 Task: Add Nordic Naturals Mini Ultimate Omega to the cart.
Action: Mouse moved to (268, 135)
Screenshot: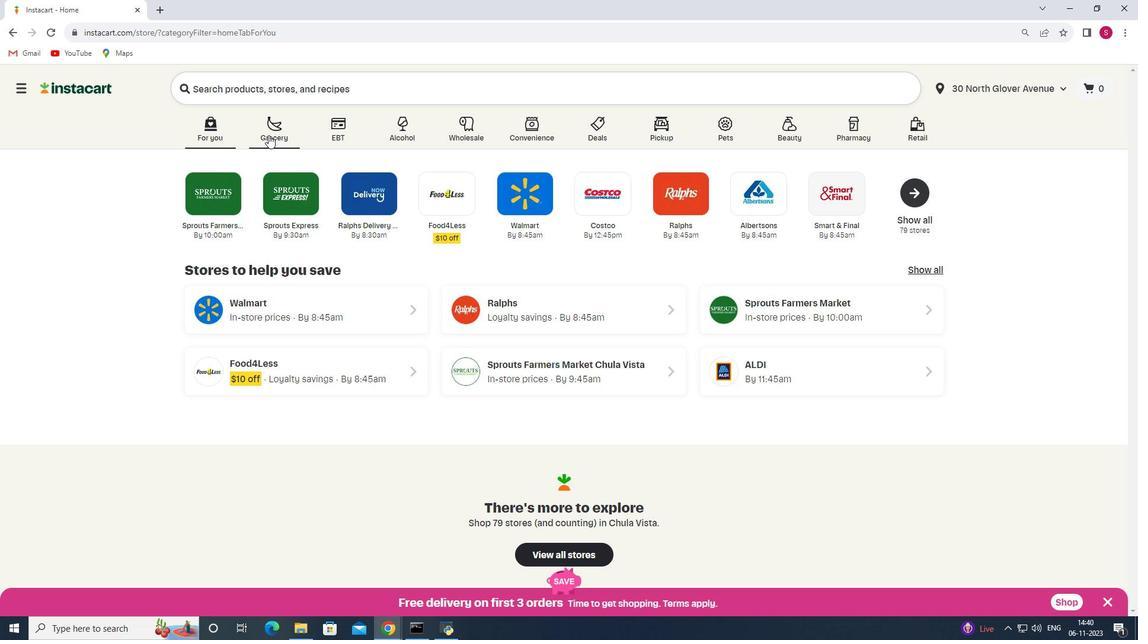 
Action: Mouse pressed left at (268, 135)
Screenshot: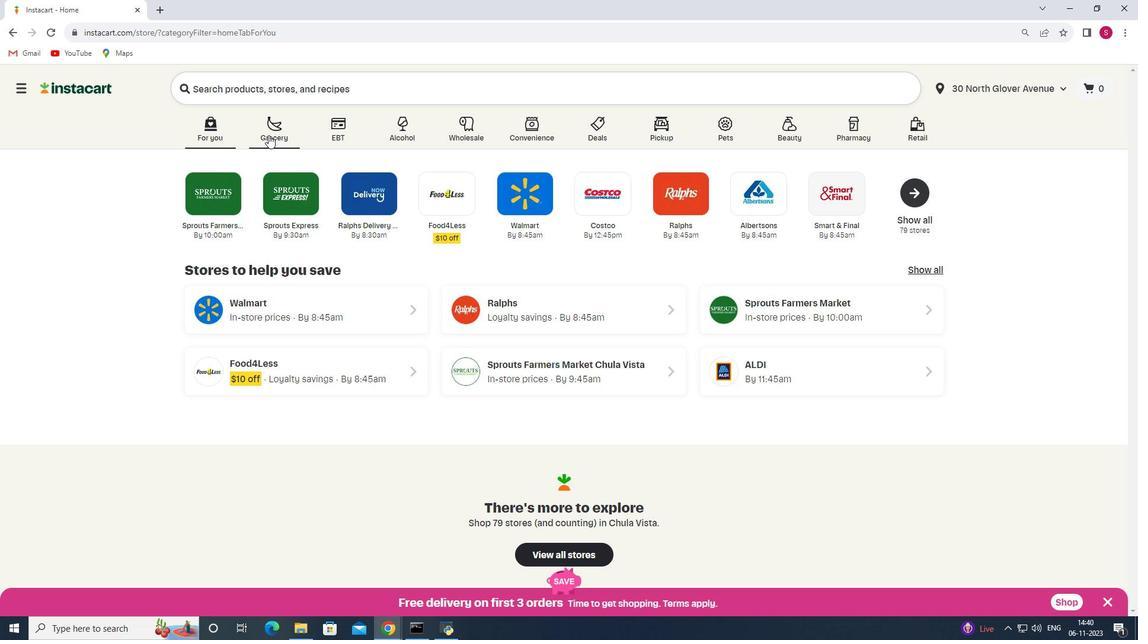 
Action: Mouse moved to (276, 329)
Screenshot: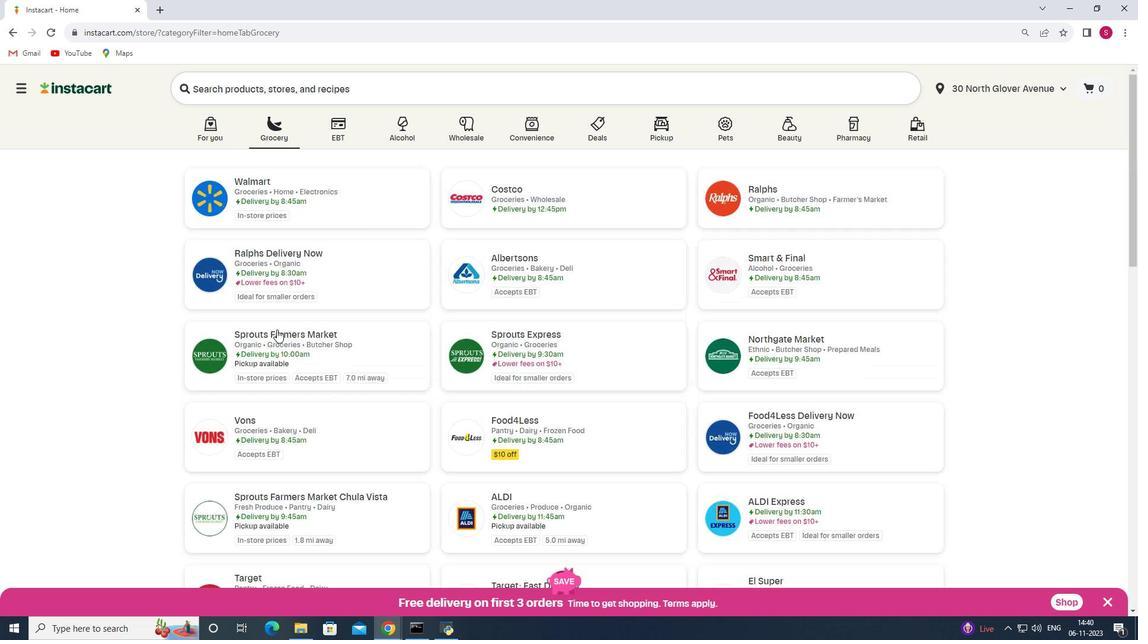 
Action: Mouse pressed left at (276, 329)
Screenshot: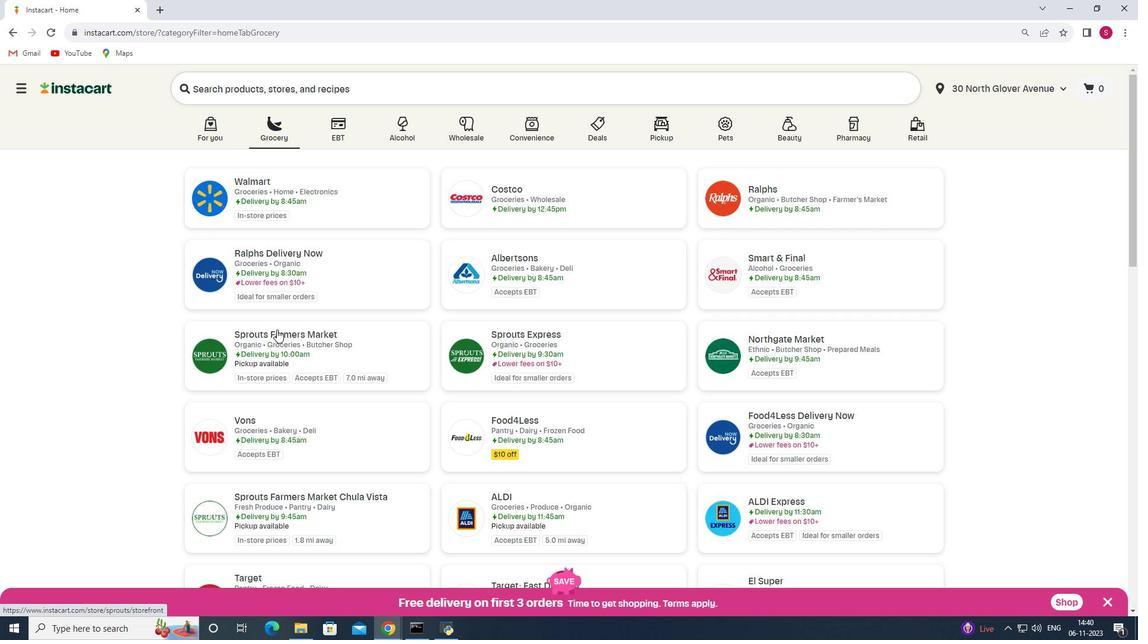
Action: Mouse moved to (5, 456)
Screenshot: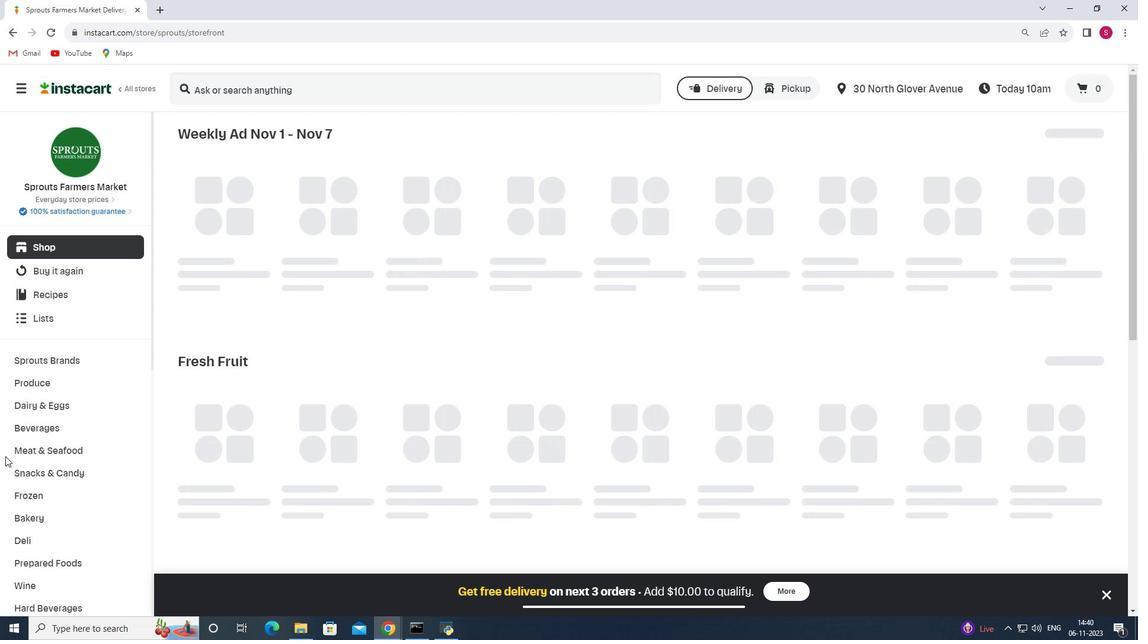 
Action: Mouse scrolled (5, 455) with delta (0, 0)
Screenshot: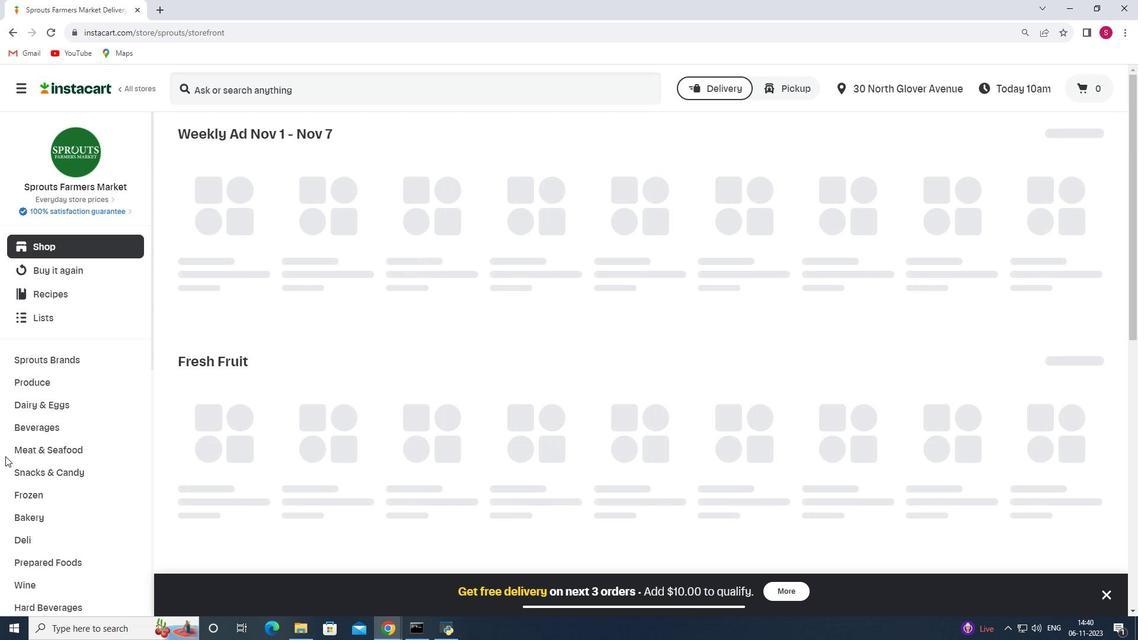 
Action: Mouse scrolled (5, 455) with delta (0, 0)
Screenshot: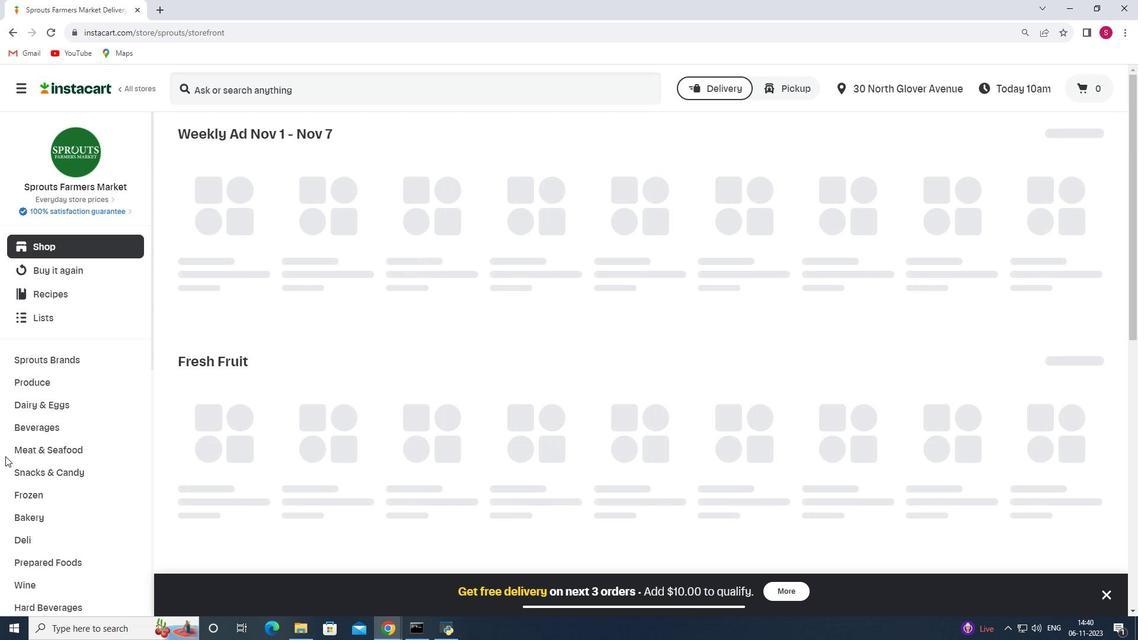 
Action: Mouse scrolled (5, 455) with delta (0, 0)
Screenshot: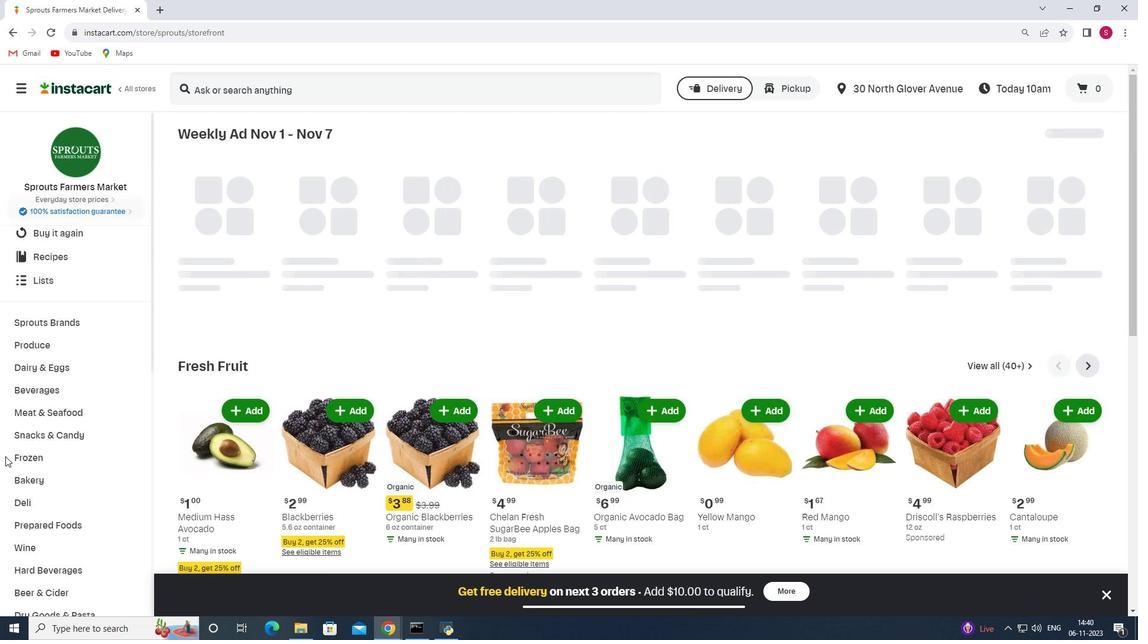 
Action: Mouse moved to (46, 445)
Screenshot: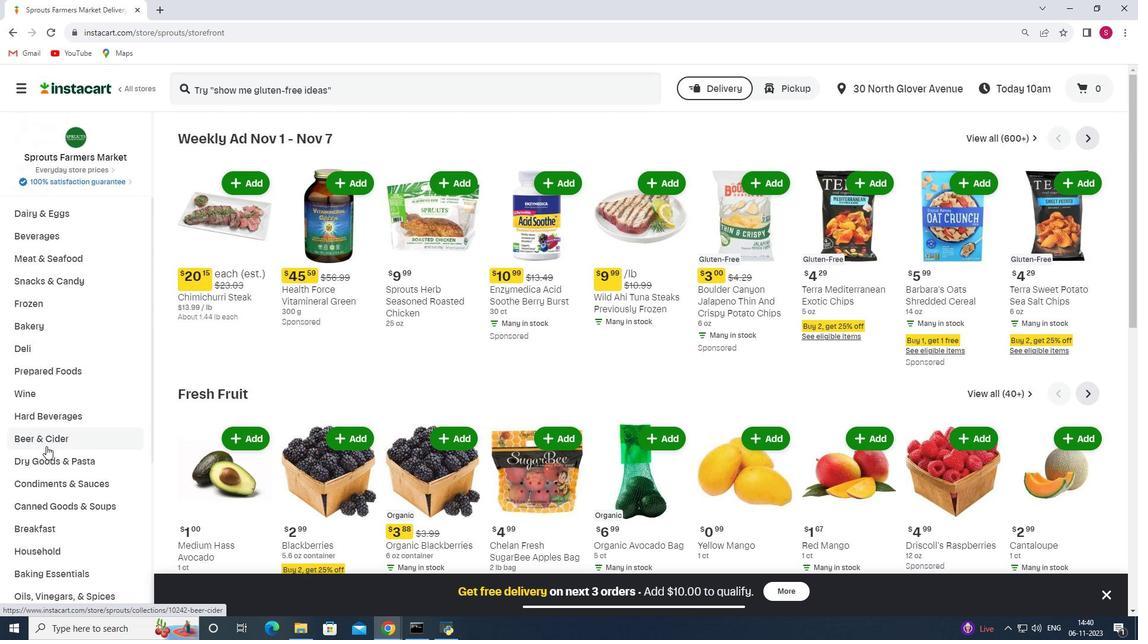 
Action: Mouse scrolled (46, 444) with delta (0, 0)
Screenshot: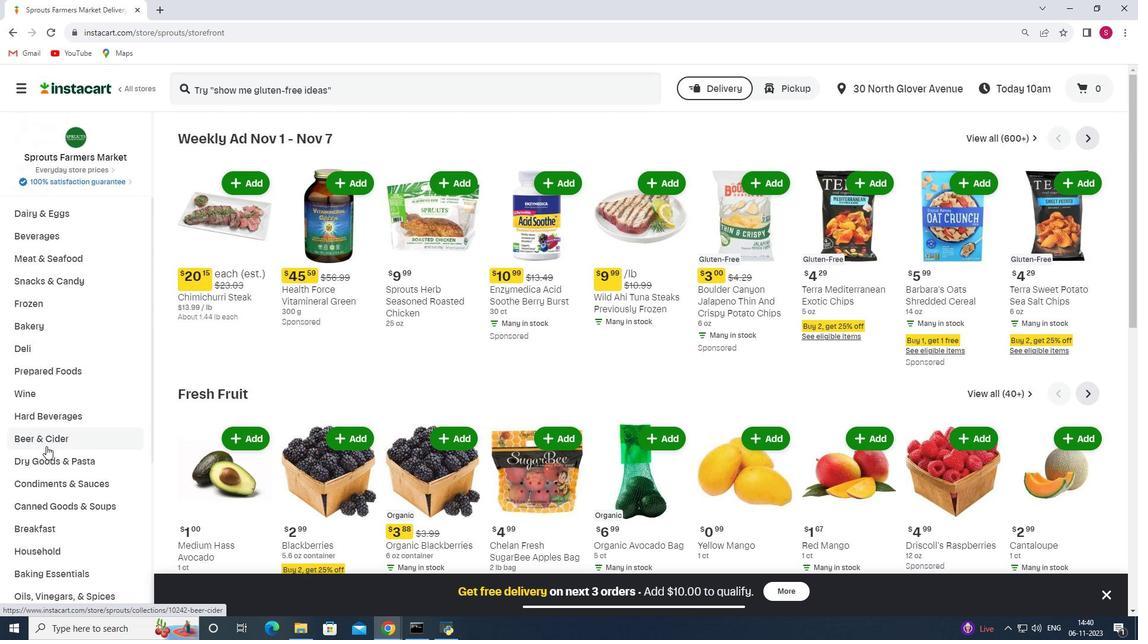 
Action: Mouse moved to (46, 446)
Screenshot: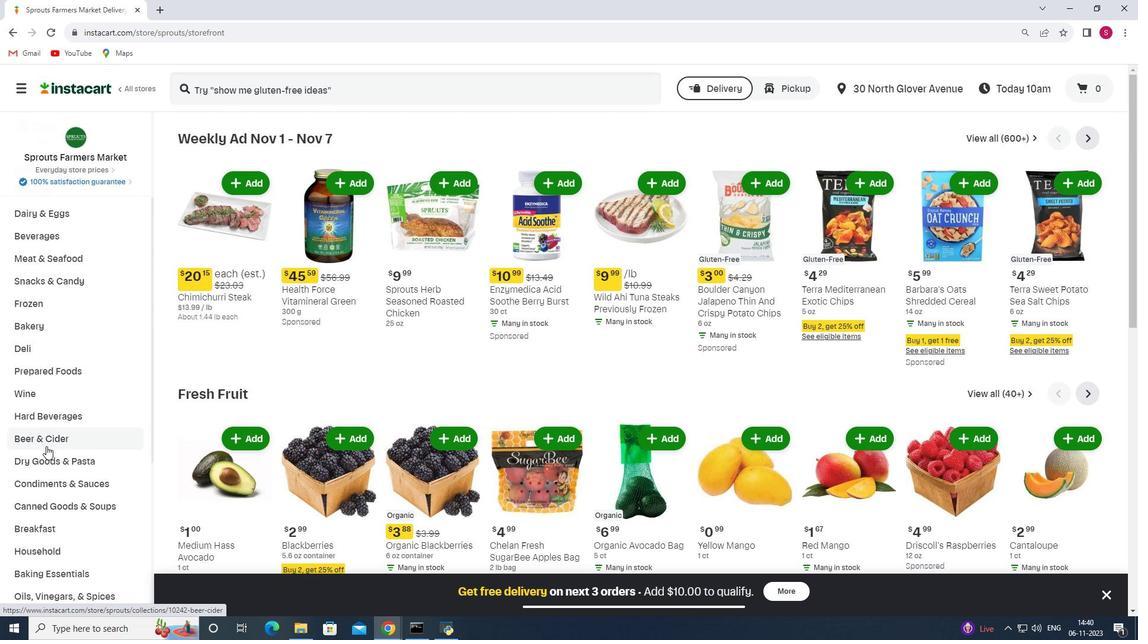 
Action: Mouse scrolled (46, 445) with delta (0, 0)
Screenshot: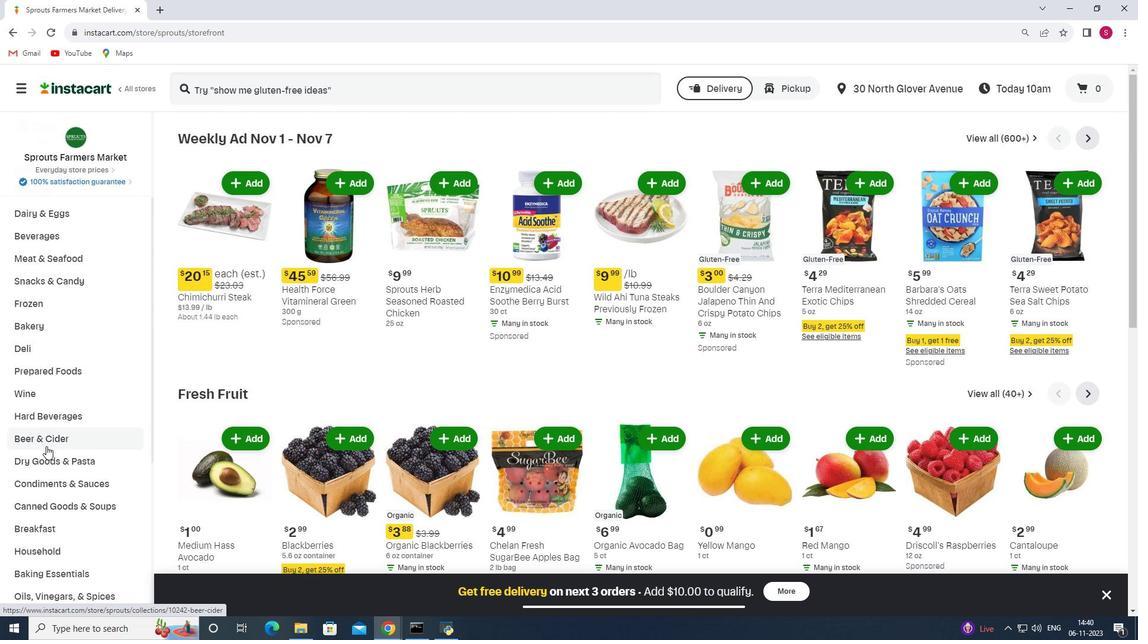 
Action: Mouse moved to (55, 513)
Screenshot: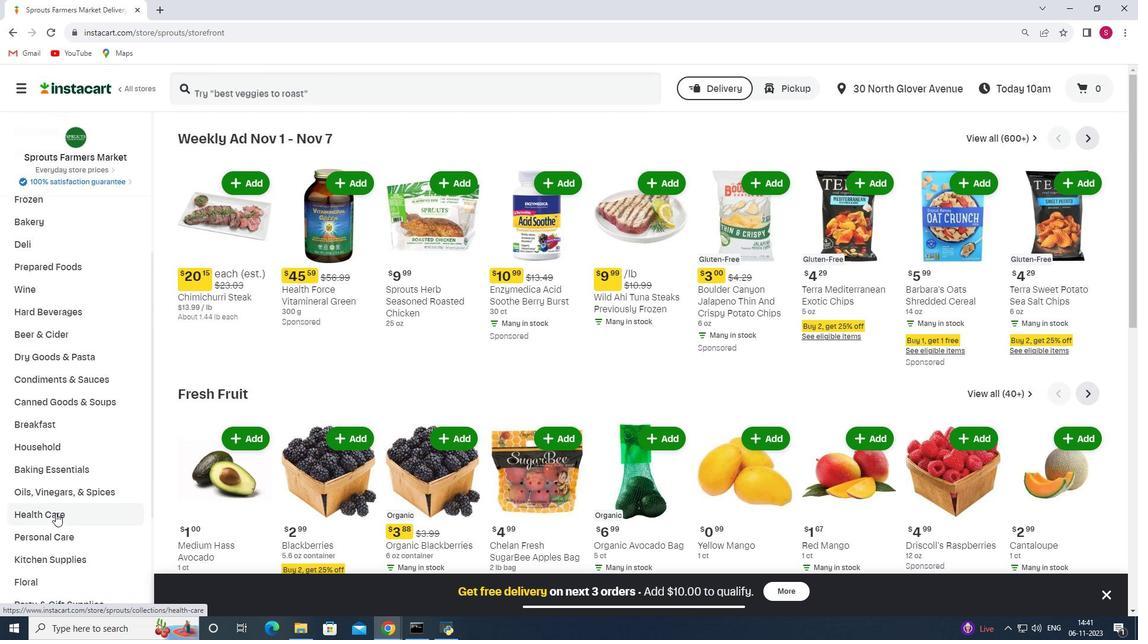 
Action: Mouse pressed left at (55, 513)
Screenshot: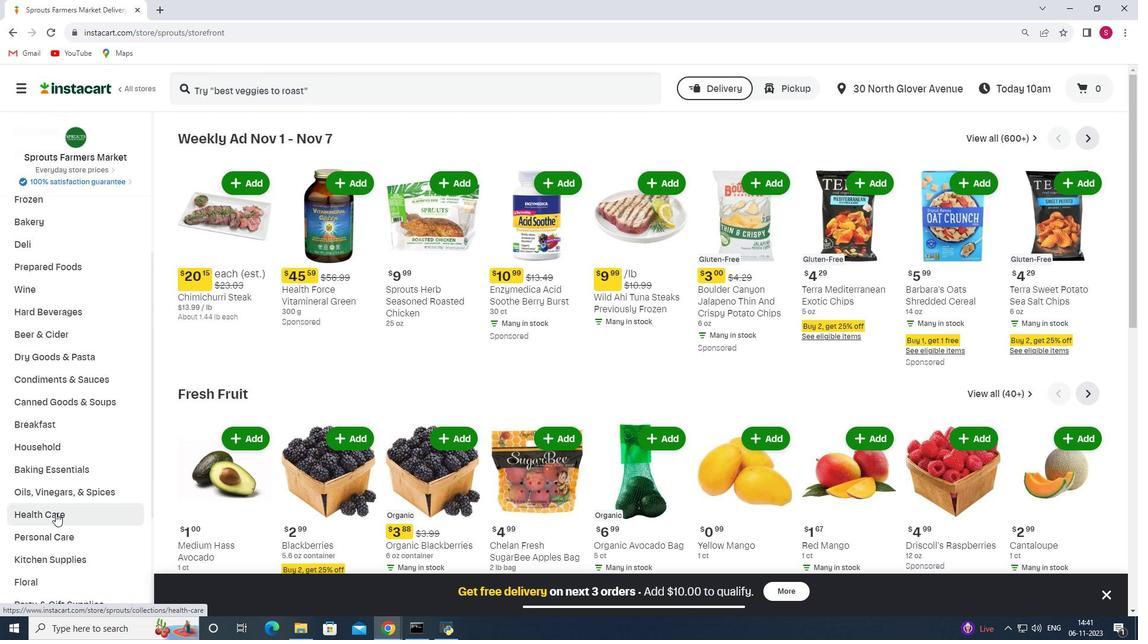 
Action: Mouse moved to (191, 459)
Screenshot: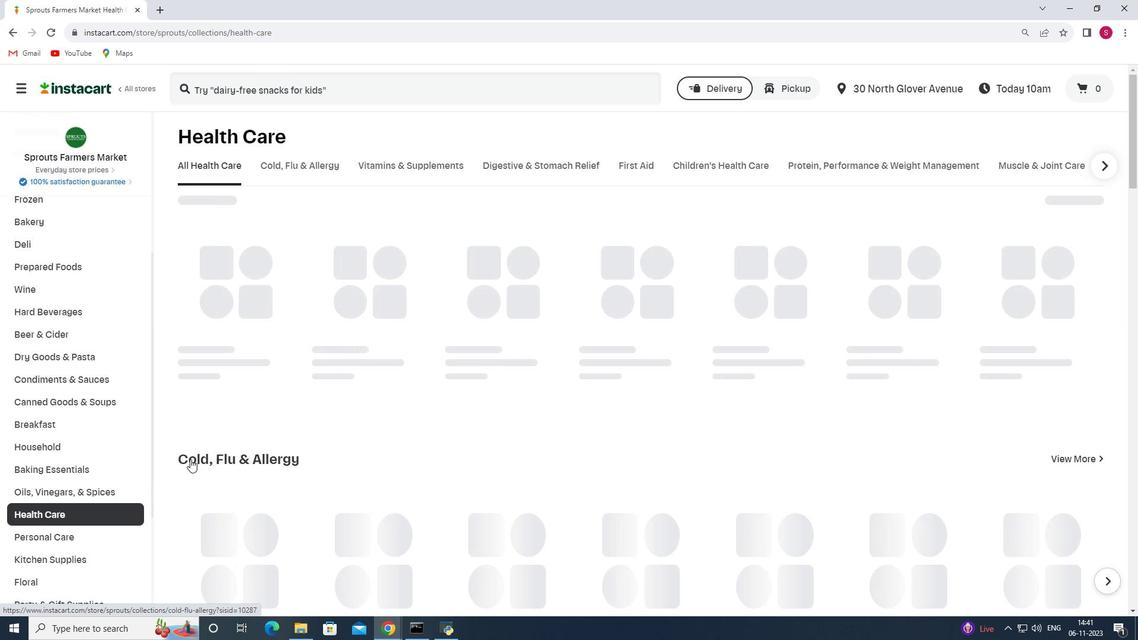 
Action: Mouse scrolled (191, 459) with delta (0, 0)
Screenshot: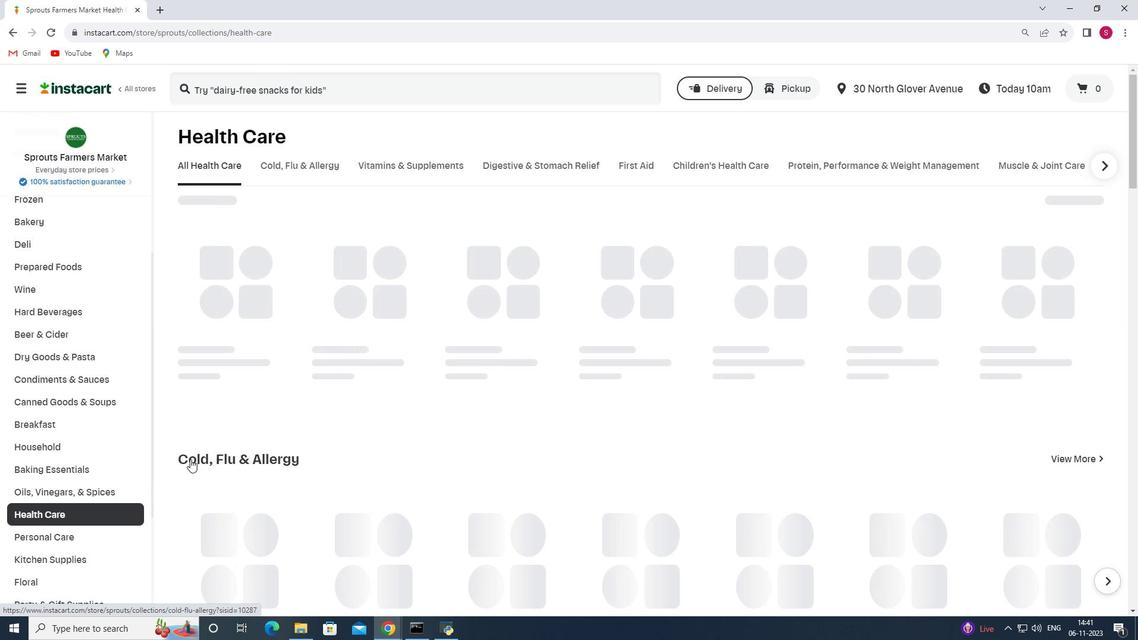 
Action: Mouse moved to (439, 168)
Screenshot: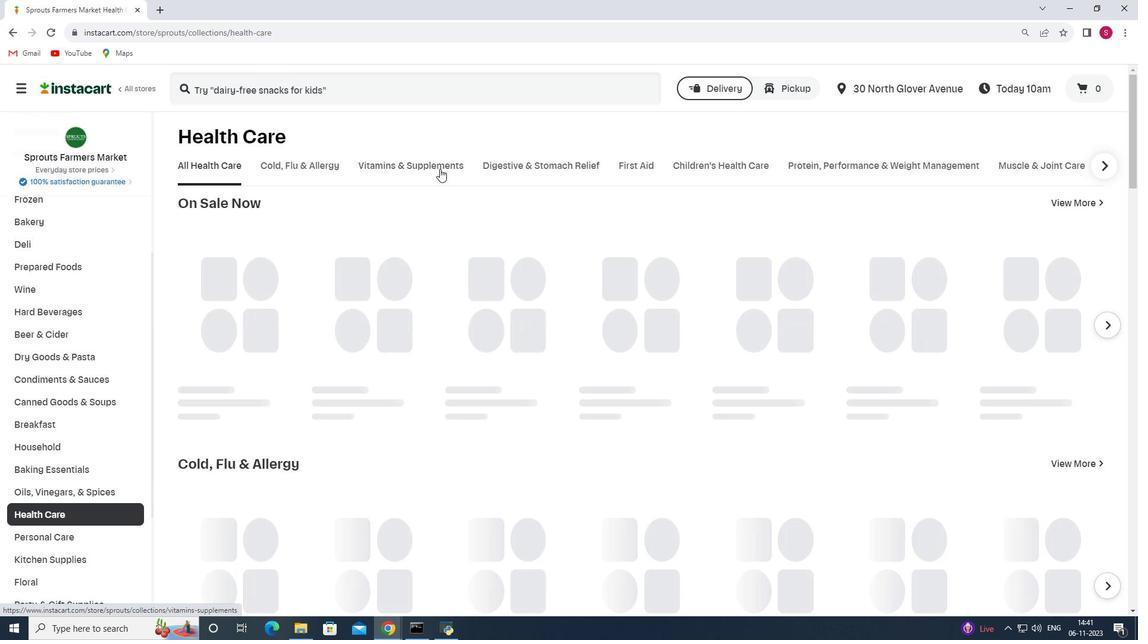 
Action: Mouse pressed left at (439, 168)
Screenshot: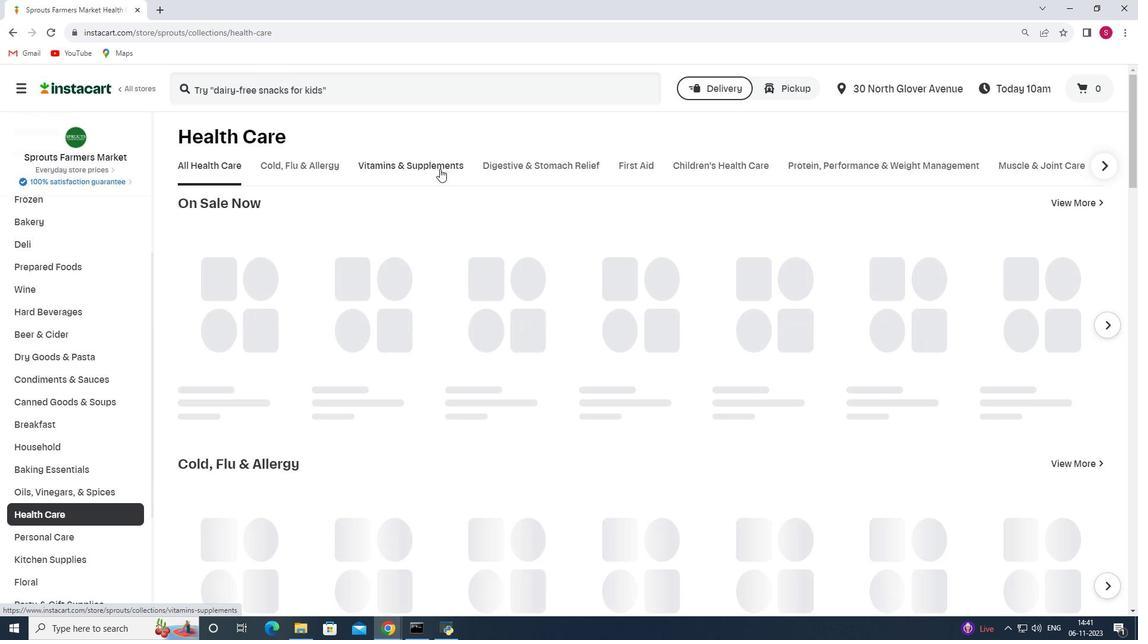 
Action: Mouse moved to (869, 210)
Screenshot: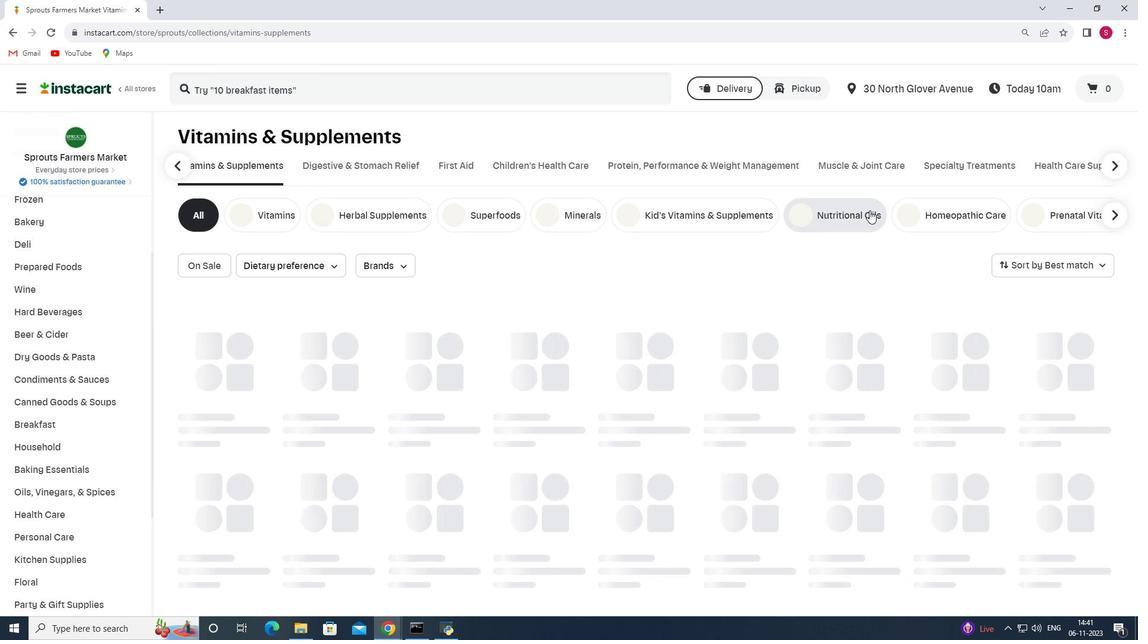 
Action: Mouse pressed left at (869, 210)
Screenshot: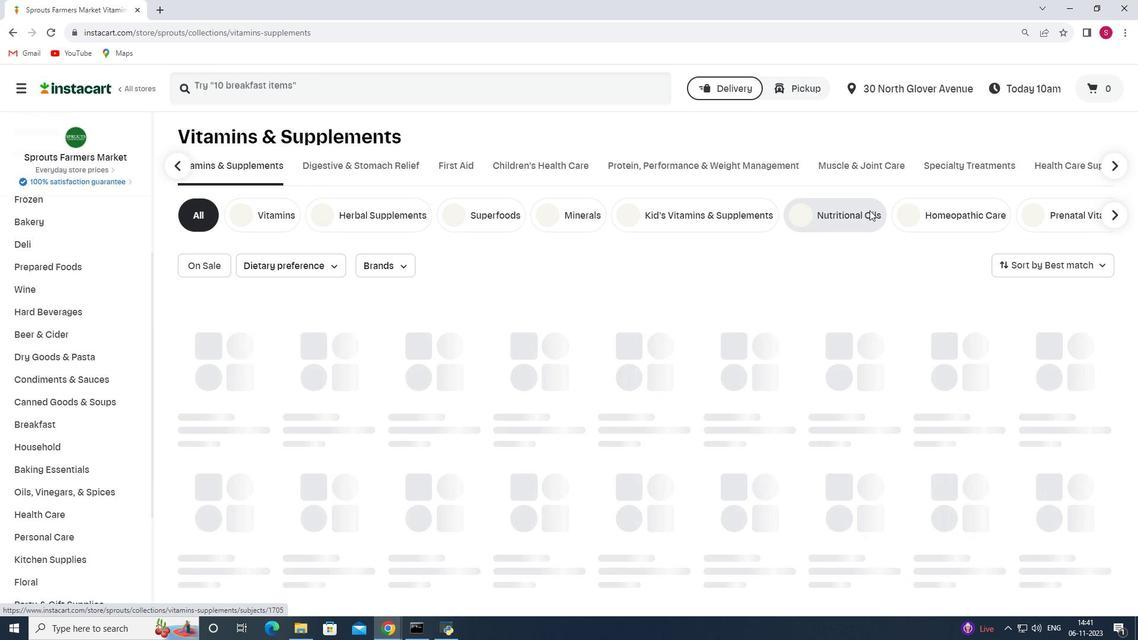 
Action: Mouse moved to (291, 87)
Screenshot: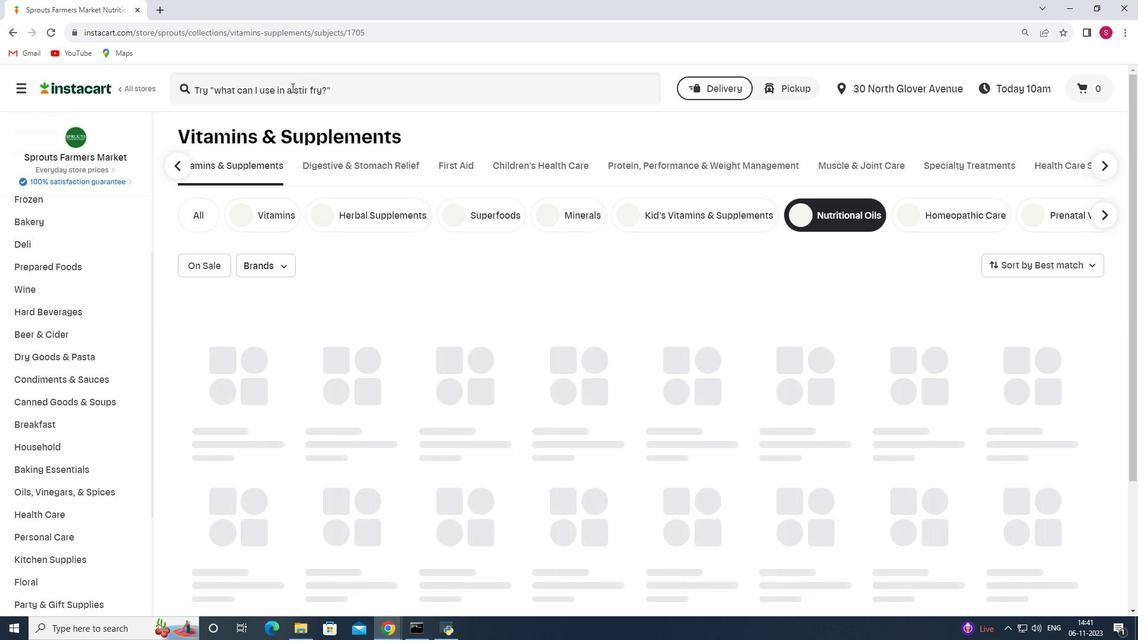 
Action: Mouse pressed left at (291, 87)
Screenshot: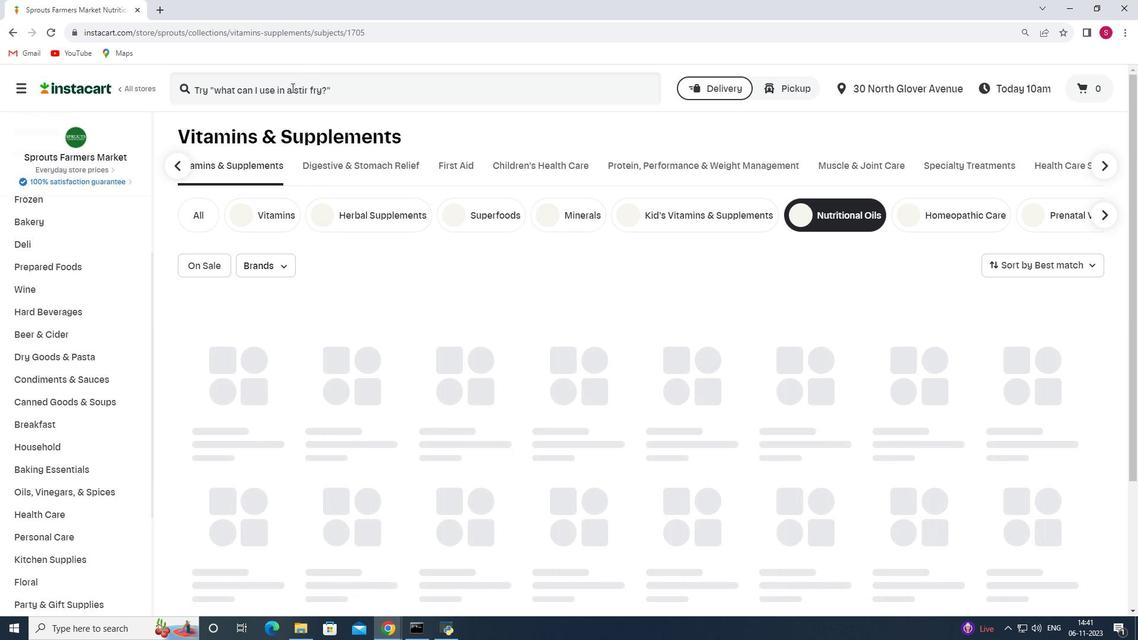 
Action: Key pressed <Key.shift>Nordic<Key.space><Key.shift>Naturals<Key.space><Key.shift>Mini<Key.space><Key.shift>Ultimate<Key.space><Key.shift>Omega<Key.enter>
Screenshot: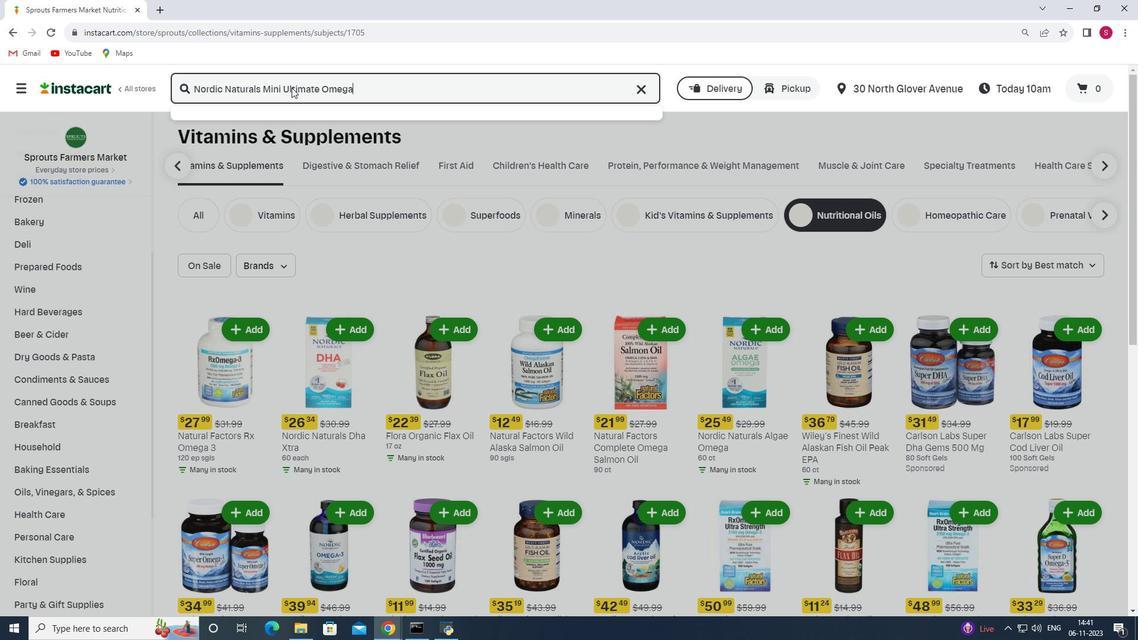 
Action: Mouse moved to (413, 237)
Screenshot: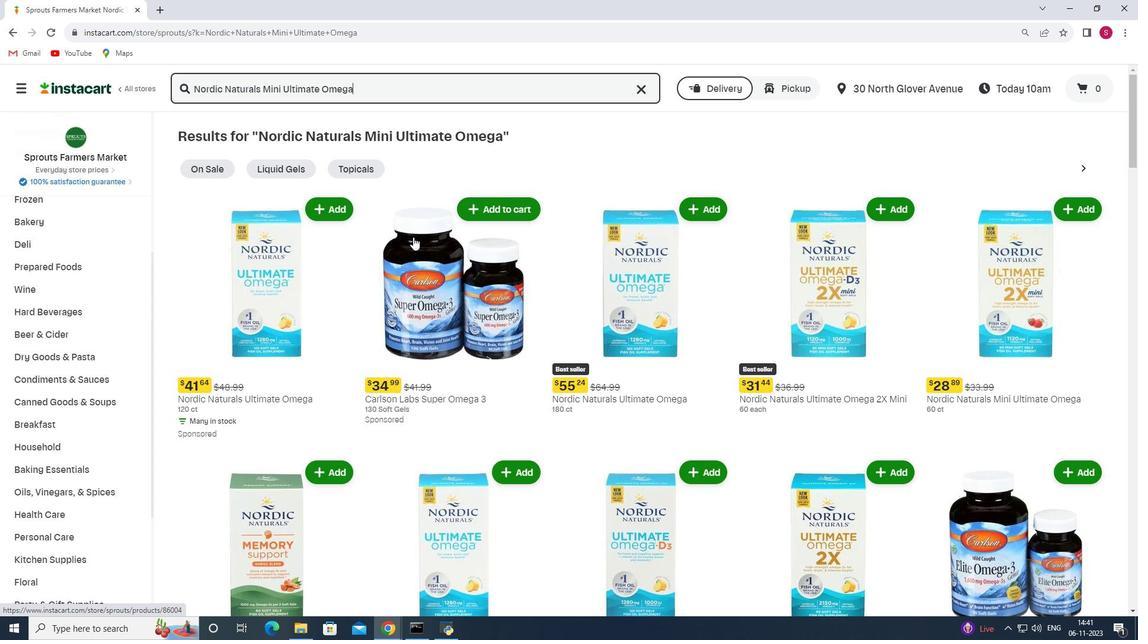 
Action: Mouse scrolled (413, 236) with delta (0, 0)
Screenshot: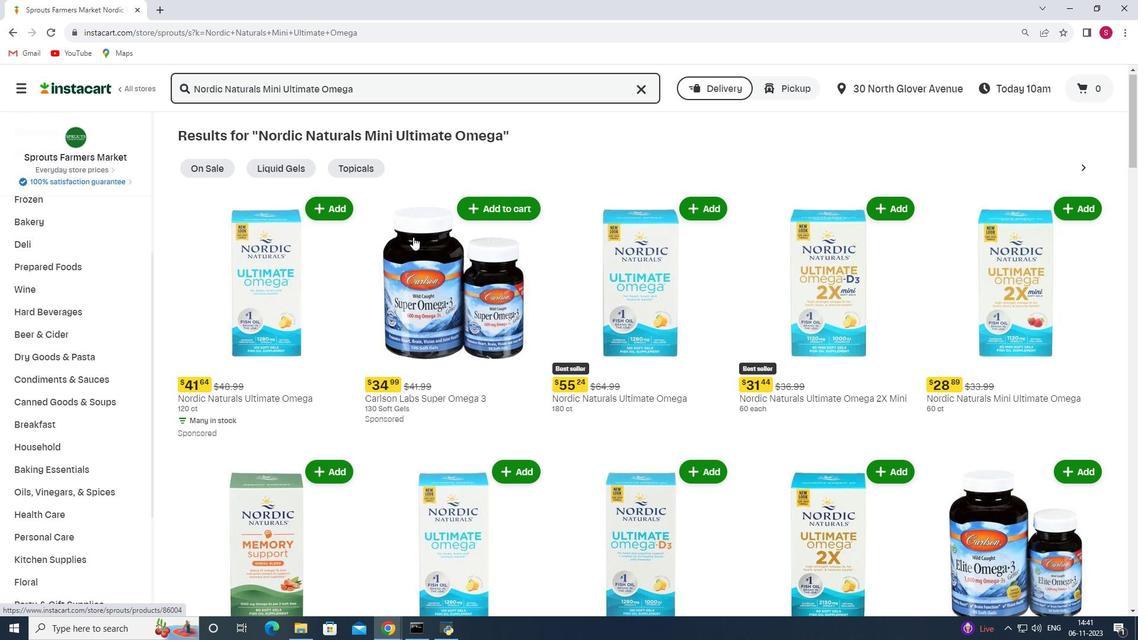 
Action: Mouse moved to (477, 239)
Screenshot: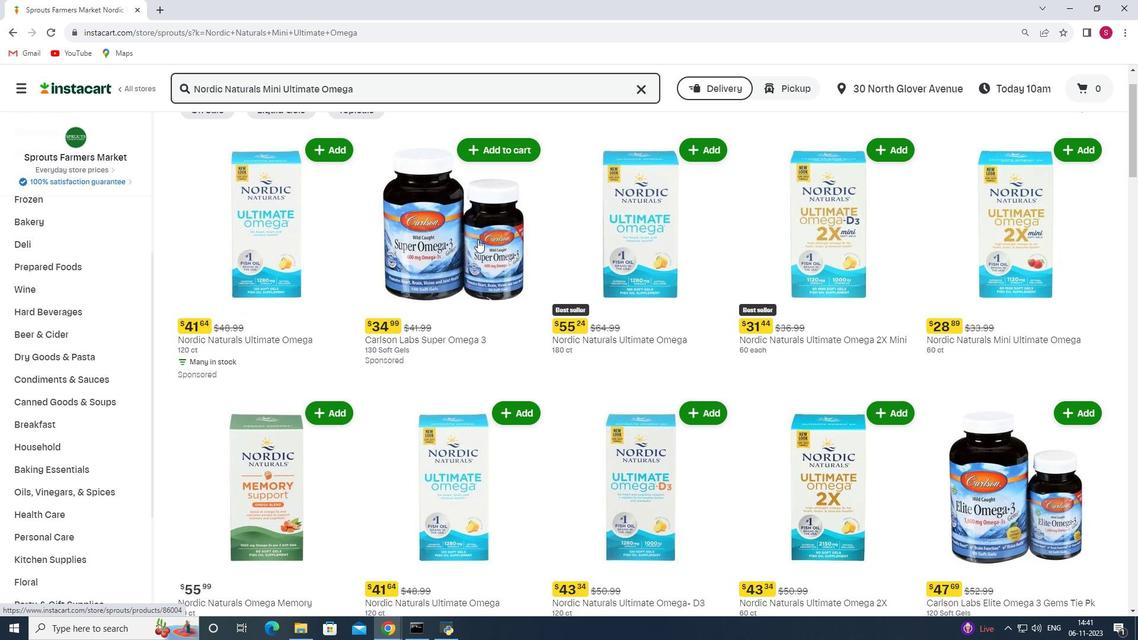 
Action: Mouse scrolled (477, 238) with delta (0, 0)
Screenshot: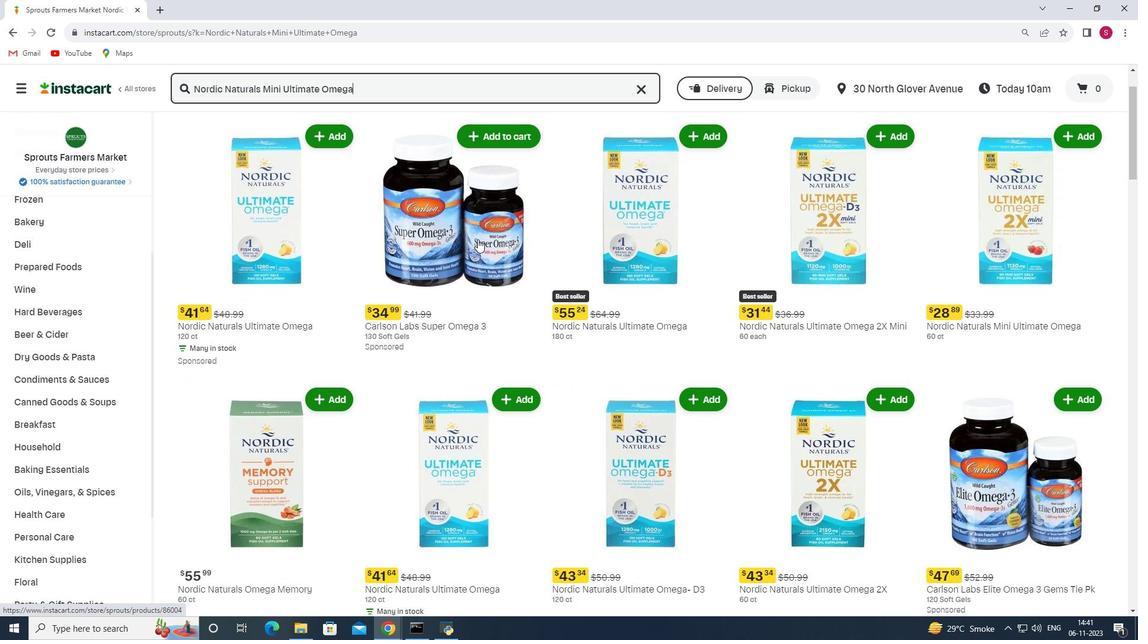 
Action: Mouse moved to (1100, 272)
Screenshot: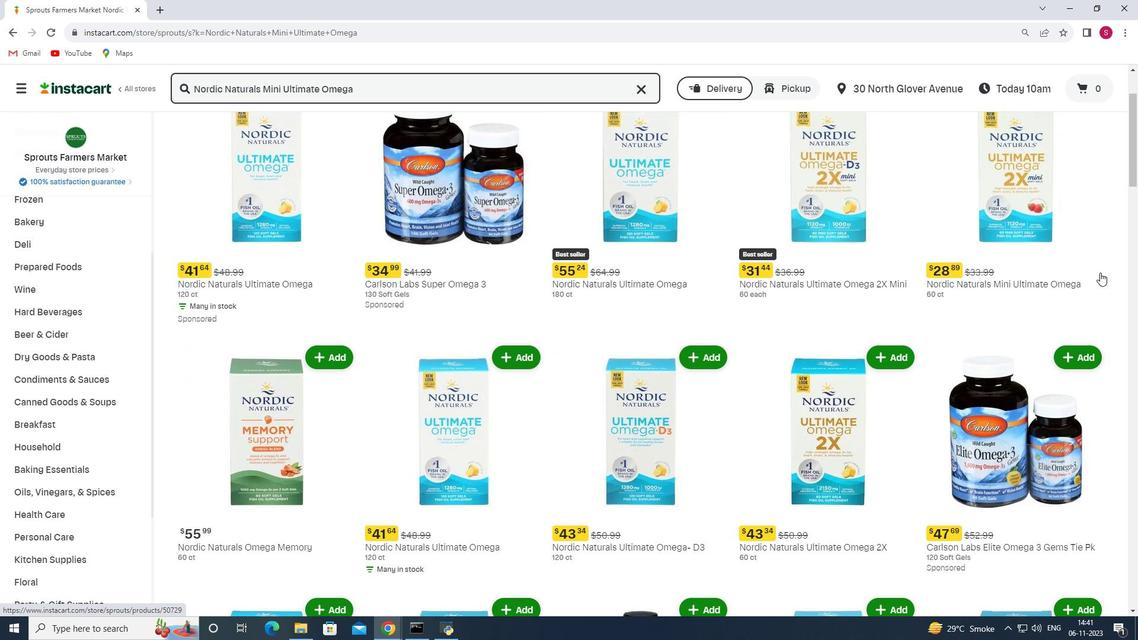 
Action: Mouse scrolled (1100, 273) with delta (0, 0)
Screenshot: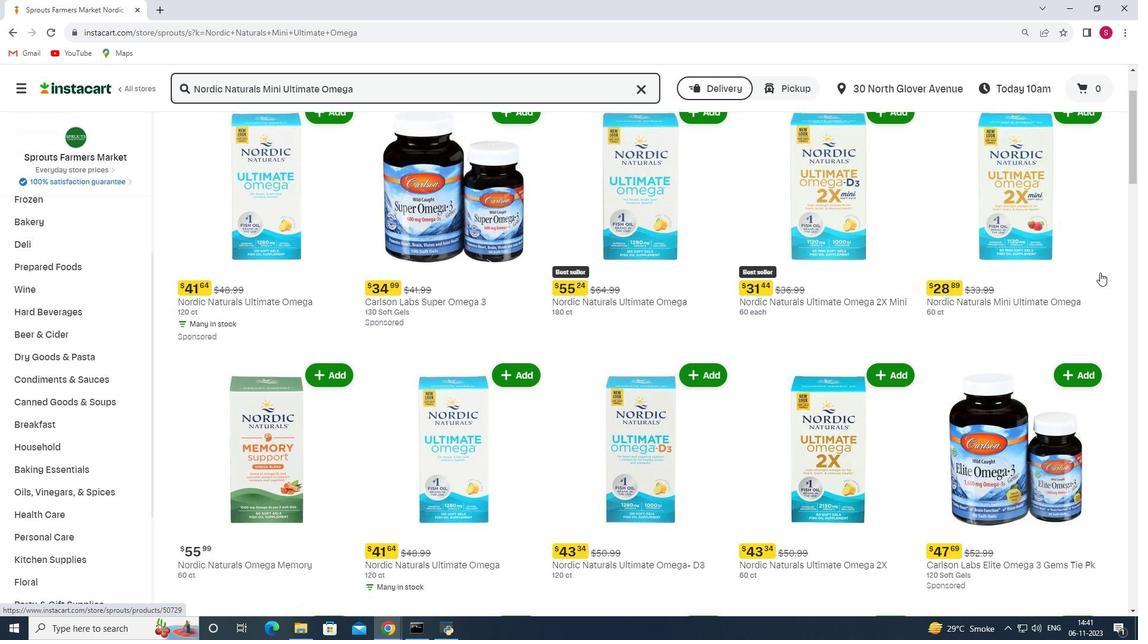
Action: Mouse scrolled (1100, 273) with delta (0, 0)
Screenshot: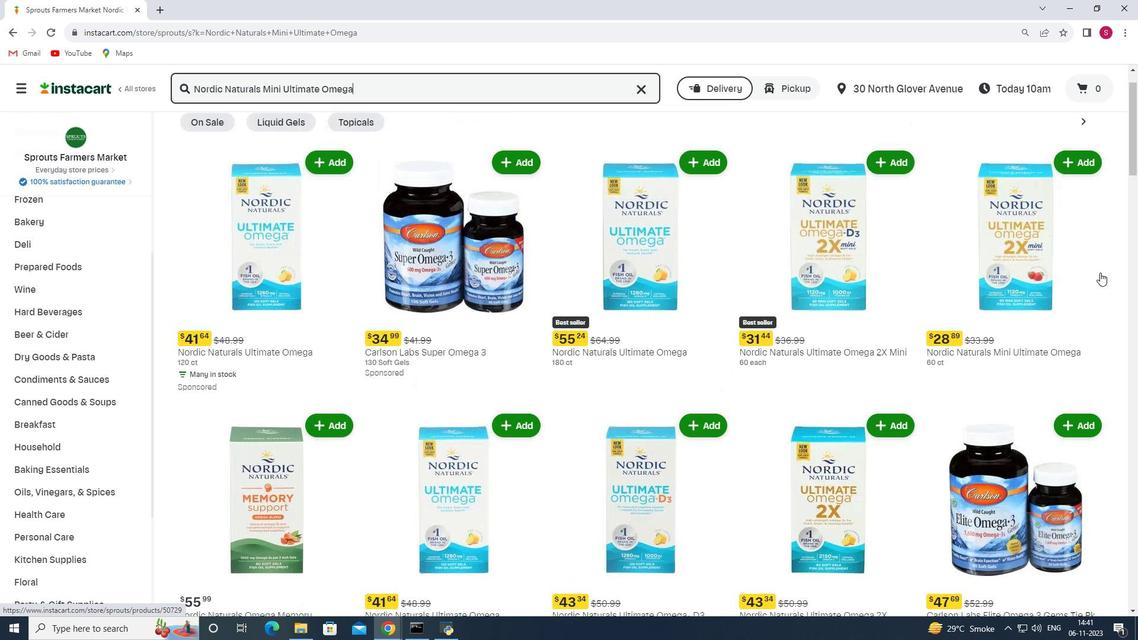 
Action: Mouse moved to (1087, 212)
Screenshot: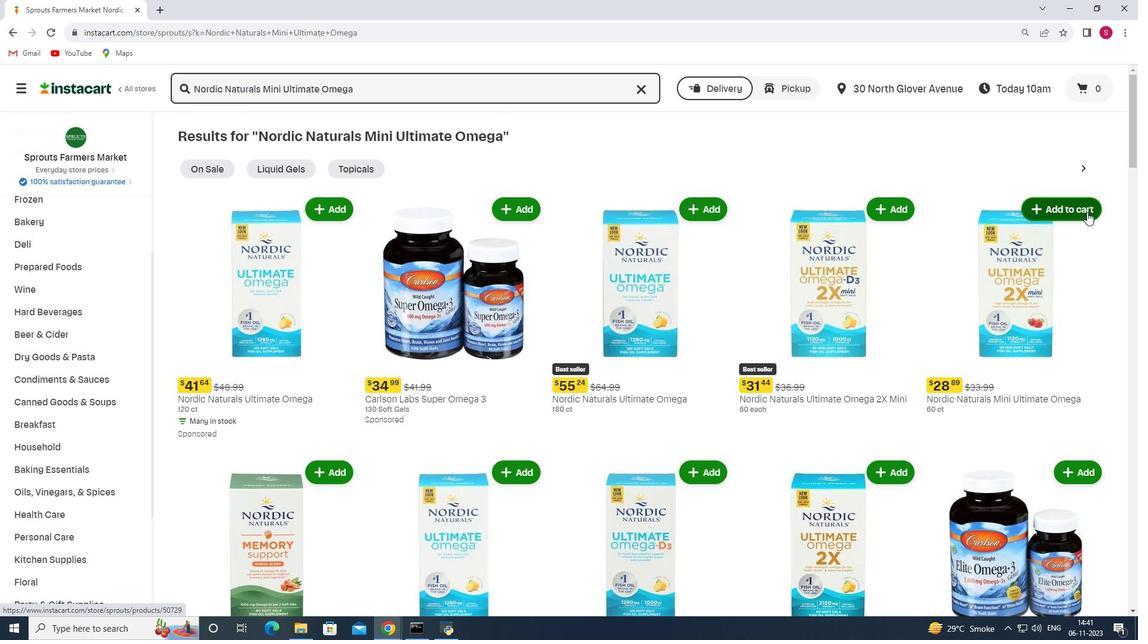 
Action: Mouse pressed left at (1087, 212)
Screenshot: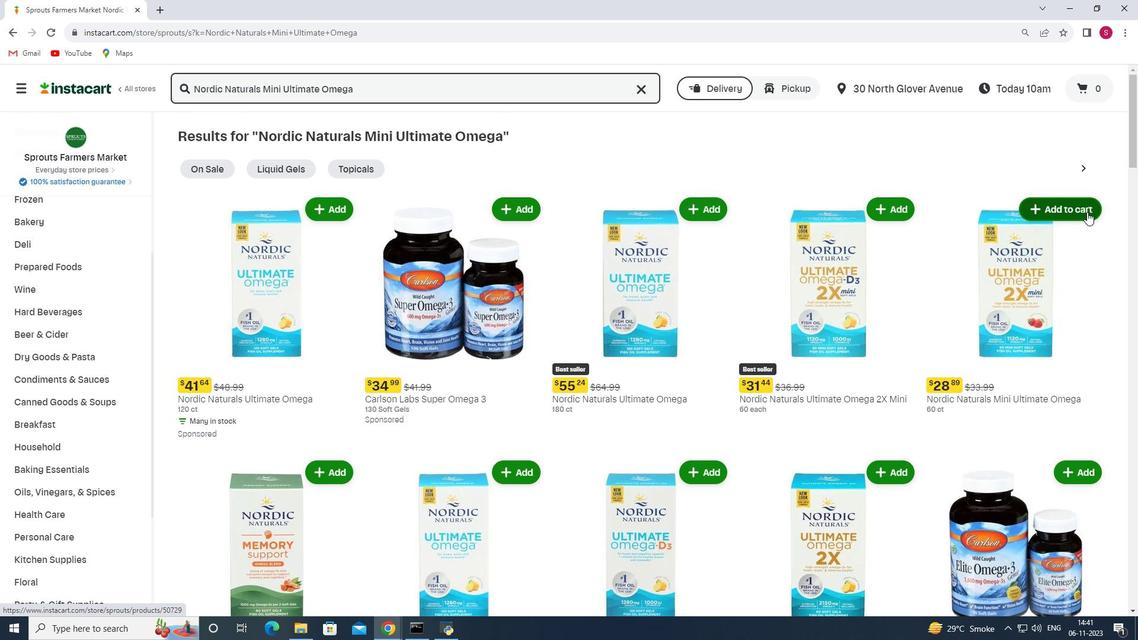 
Action: Mouse moved to (1041, 235)
Screenshot: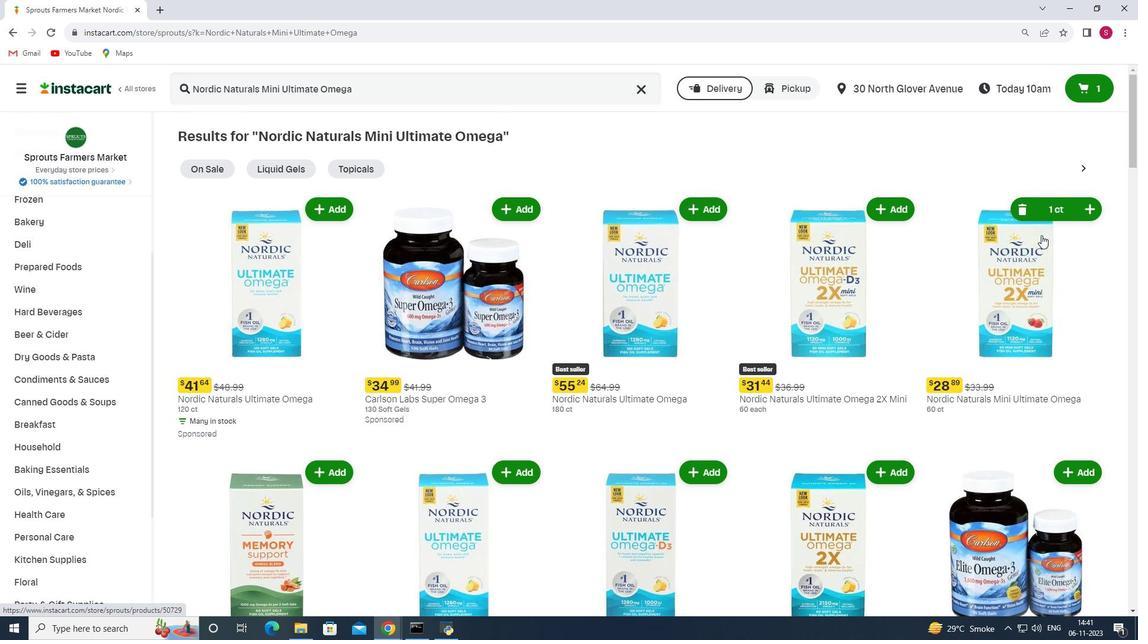 
